 Task: Change  the formatting of the data to Which is Greater than5, In conditional formating, put the option 'Yelow Fill with Drak Yellow Text'add another formatting option Format As Table, insert the option Brown Table style Dark 3 In the sheet   Valor SalesZenith Sales log book
Action: Mouse moved to (83, 103)
Screenshot: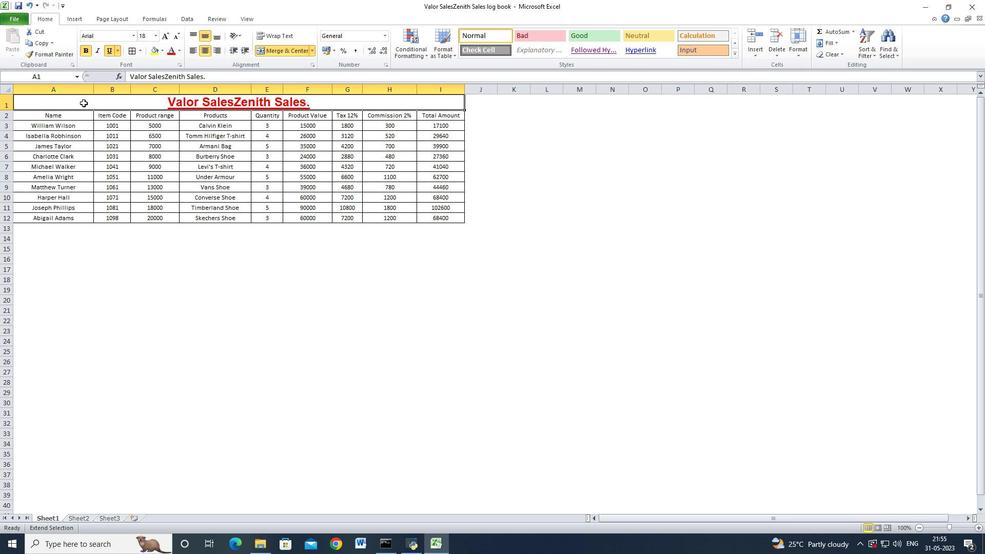 
Action: Mouse pressed left at (83, 103)
Screenshot: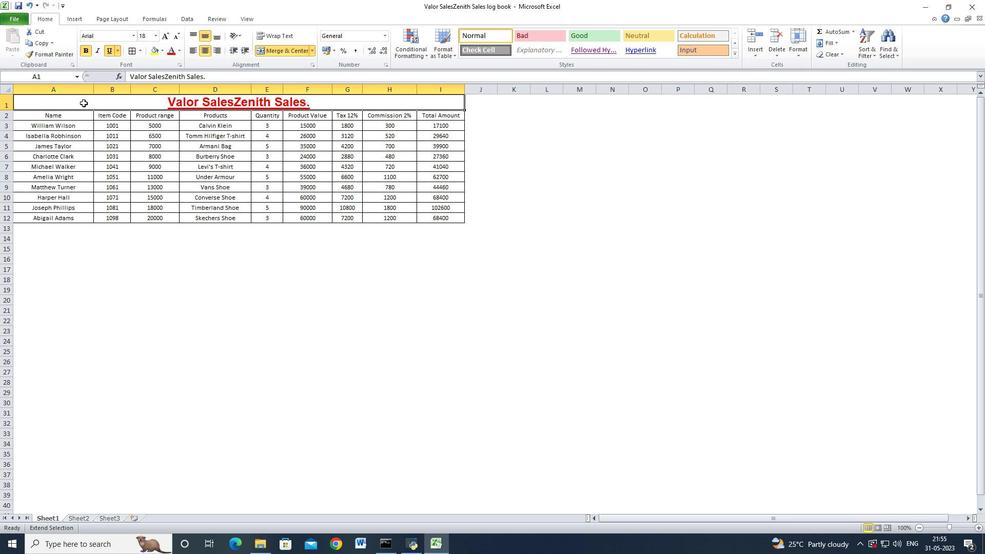 
Action: Mouse moved to (423, 54)
Screenshot: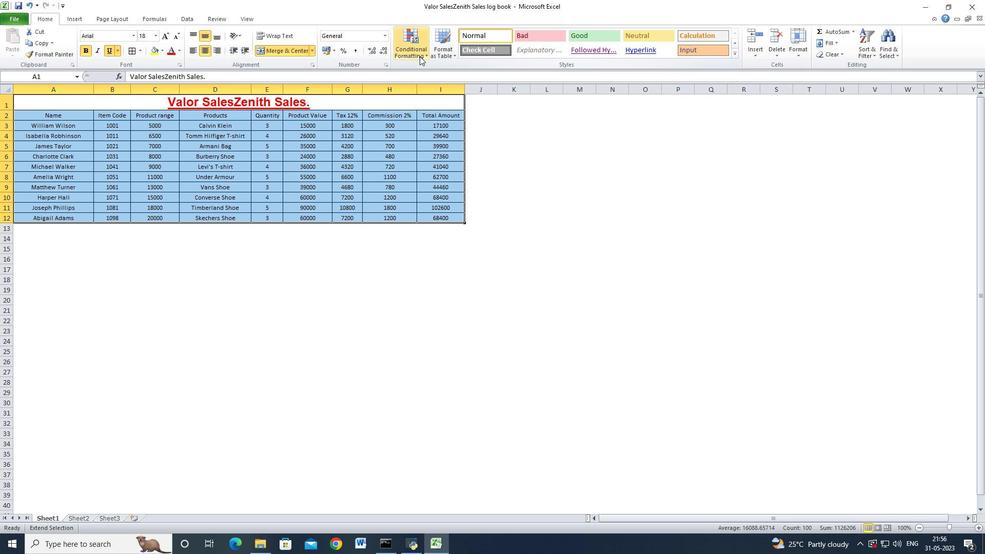 
Action: Mouse pressed left at (423, 54)
Screenshot: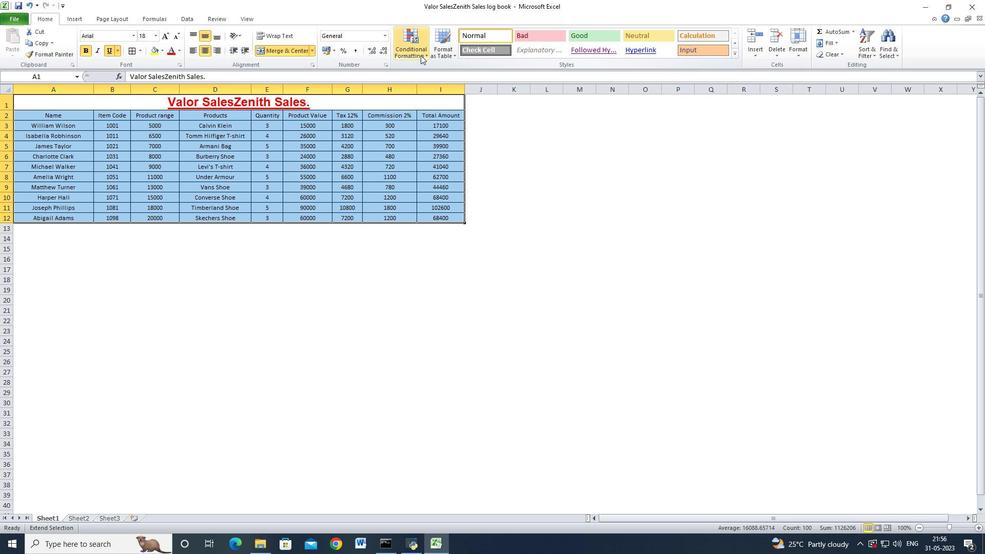
Action: Mouse moved to (522, 79)
Screenshot: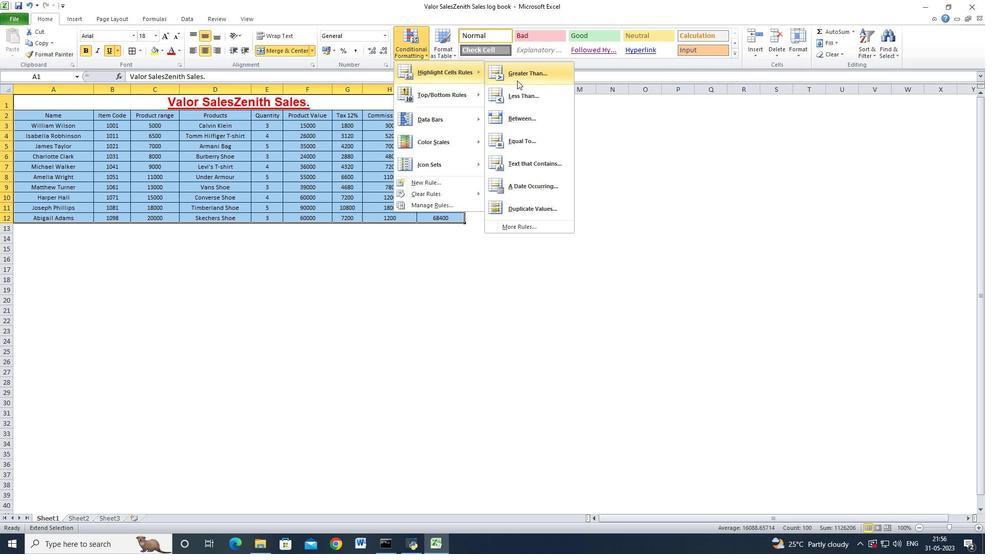 
Action: Mouse pressed left at (522, 79)
Screenshot: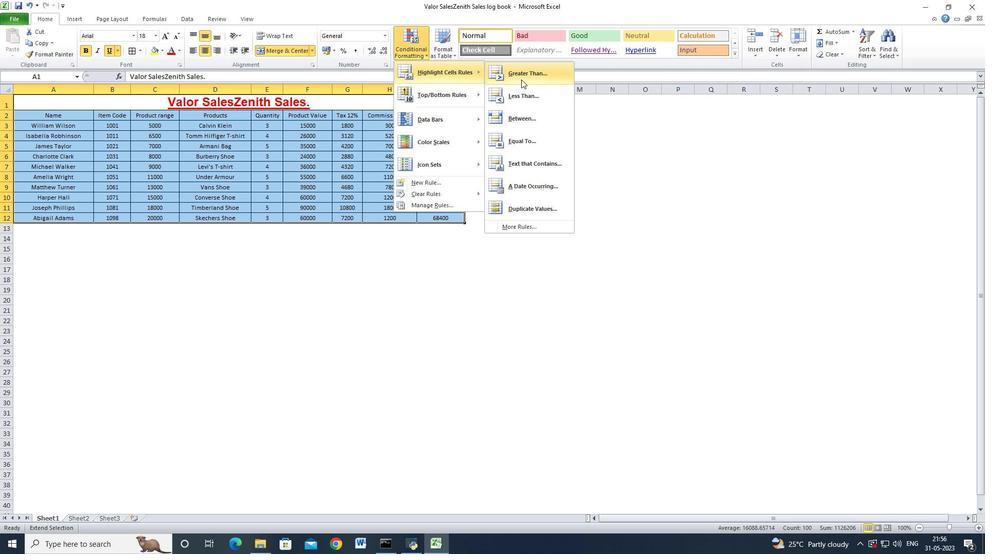 
Action: Mouse moved to (267, 274)
Screenshot: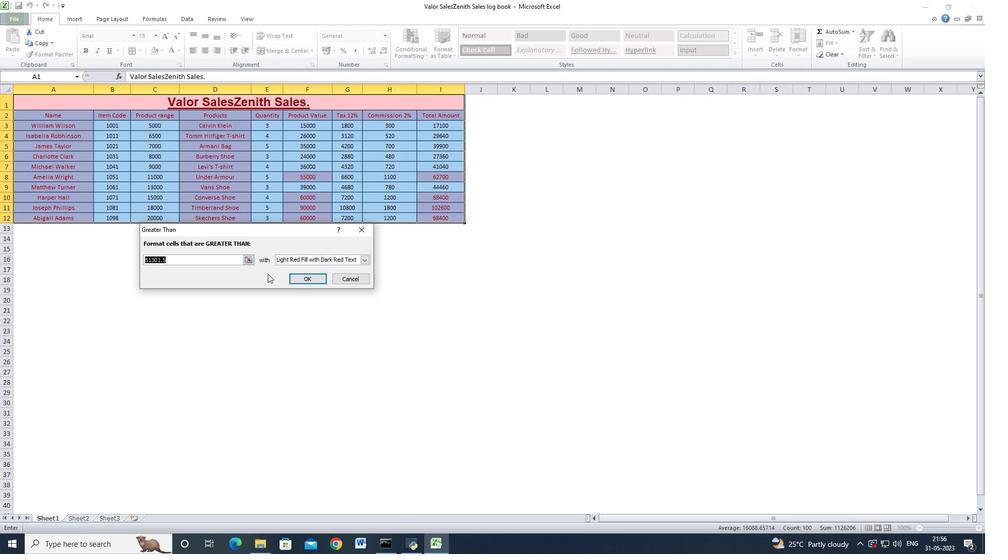 
Action: Key pressed 5
Screenshot: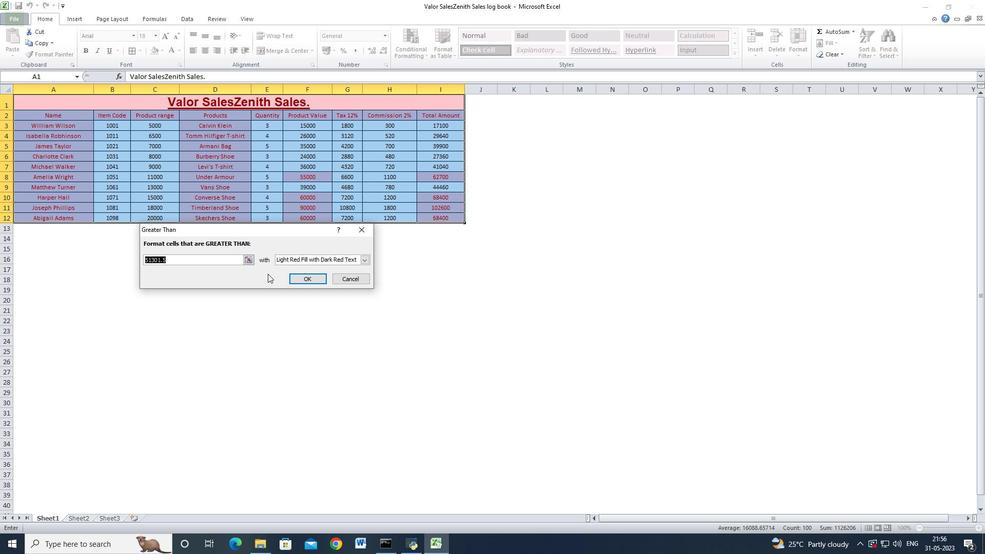 
Action: Mouse moved to (364, 260)
Screenshot: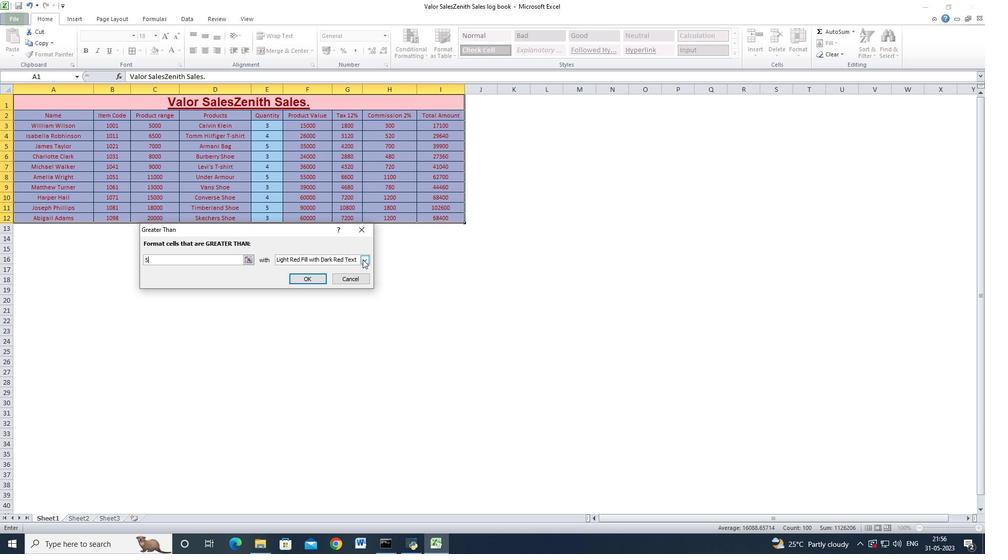 
Action: Mouse pressed left at (364, 260)
Screenshot: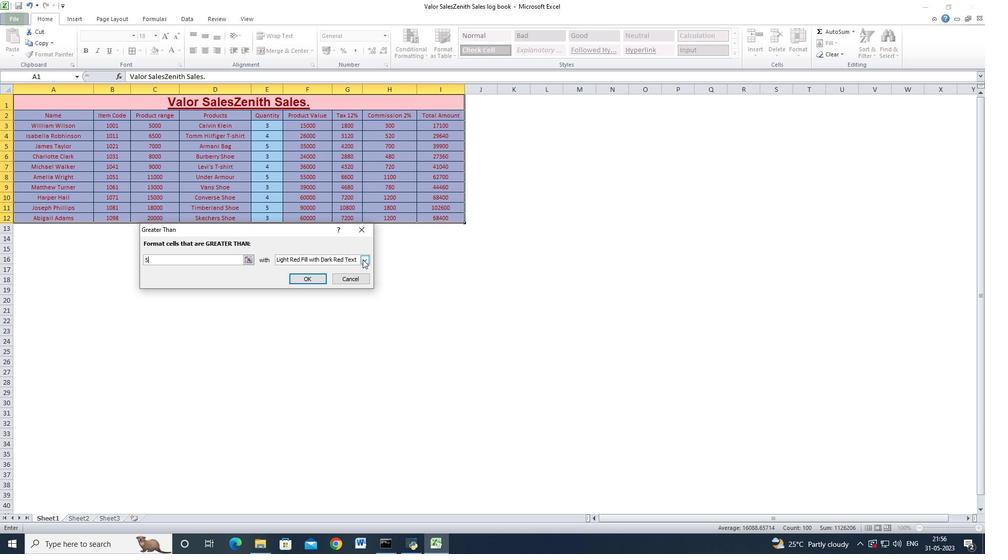 
Action: Mouse moved to (349, 276)
Screenshot: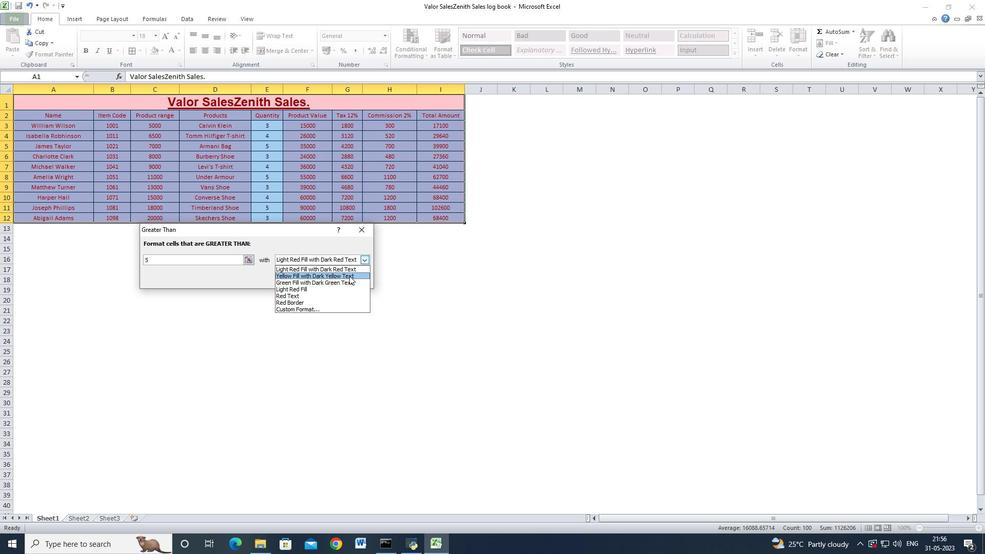 
Action: Mouse pressed left at (349, 276)
Screenshot: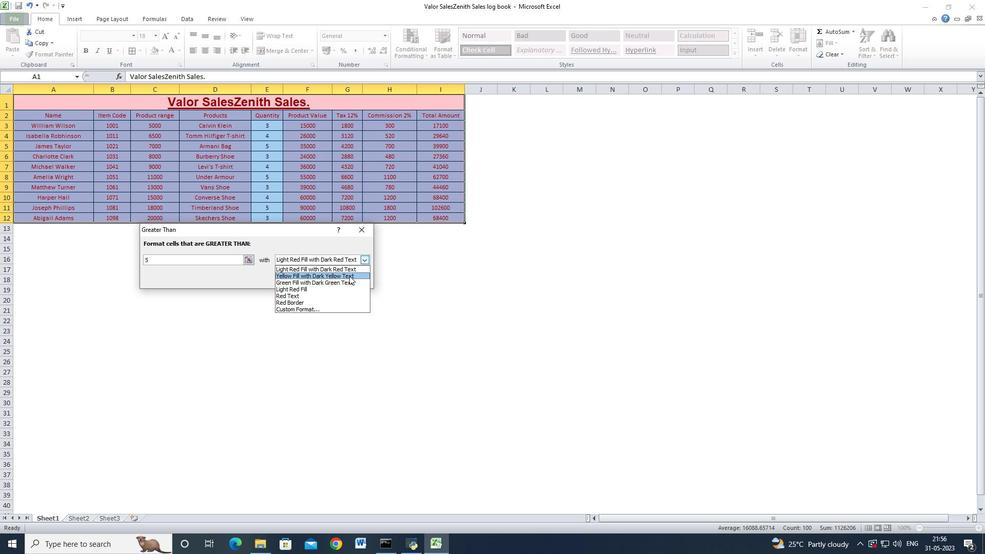 
Action: Mouse moved to (305, 277)
Screenshot: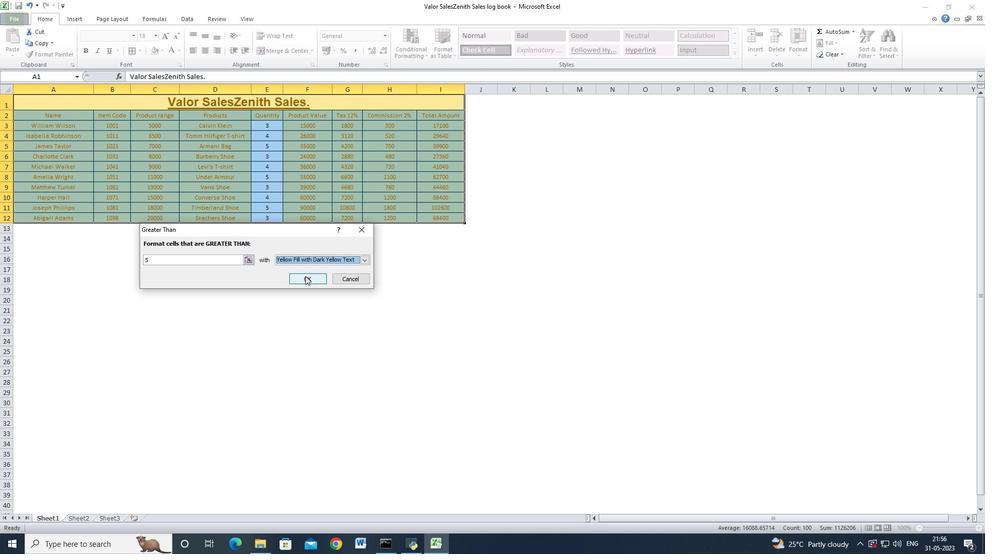 
Action: Mouse pressed left at (305, 277)
Screenshot: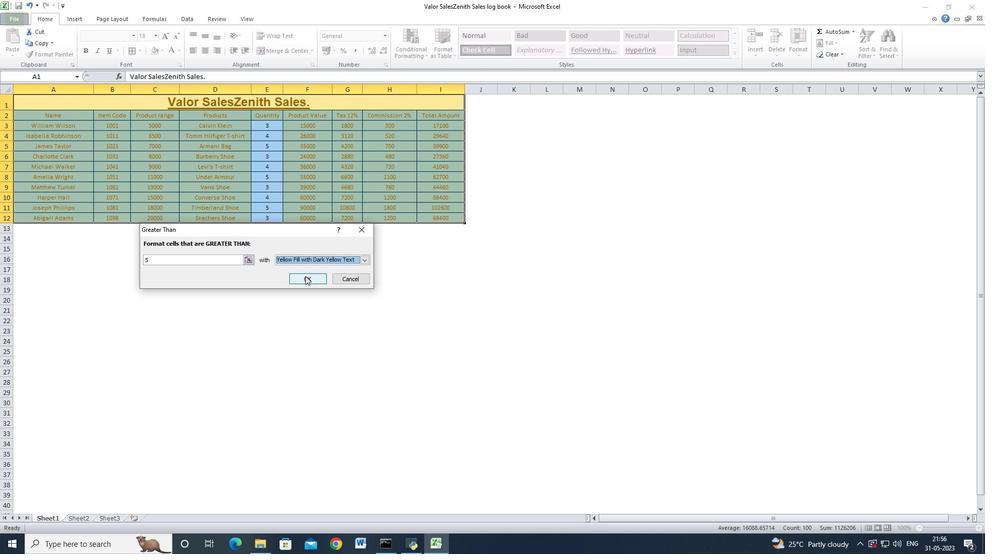 
Action: Mouse moved to (371, 165)
Screenshot: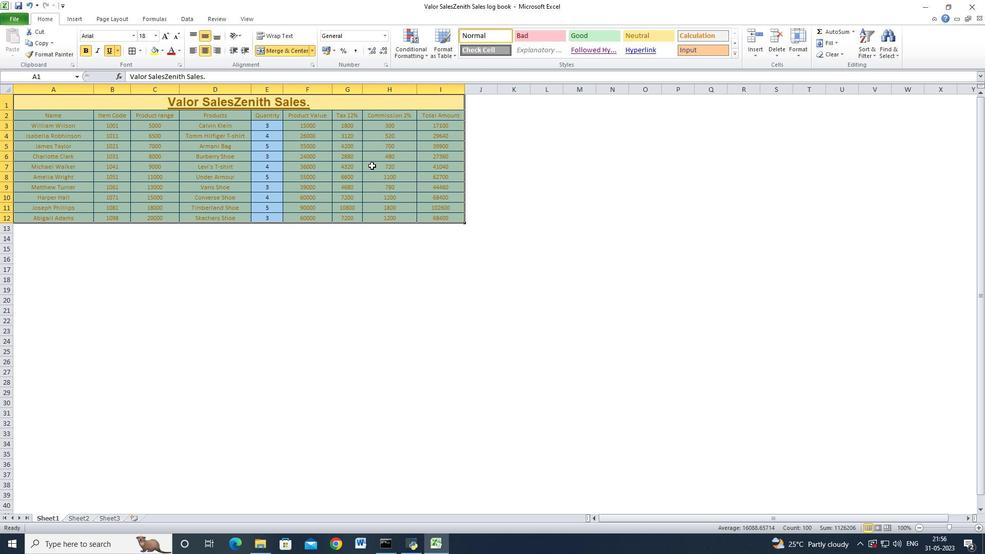 
Action: Mouse pressed left at (371, 165)
Screenshot: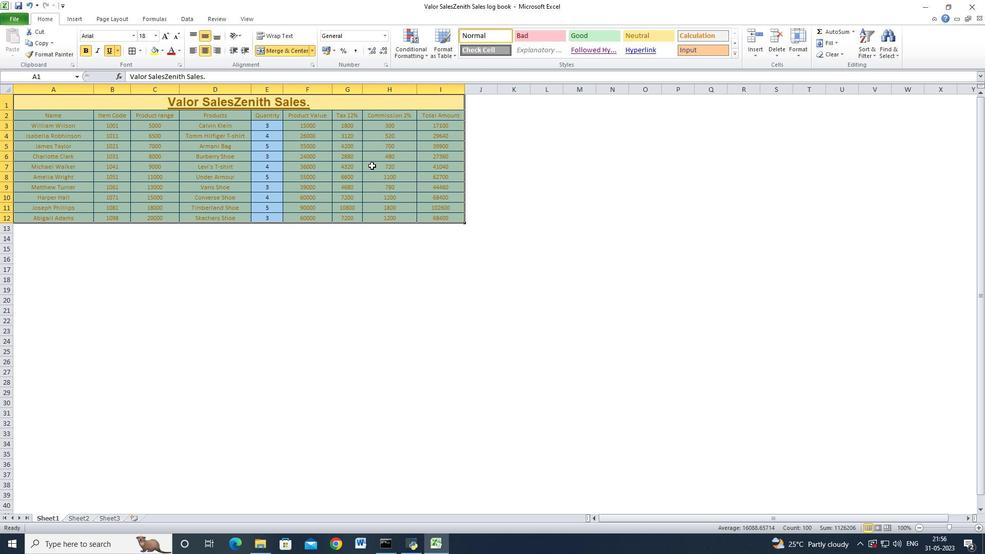 
Action: Mouse moved to (123, 103)
Screenshot: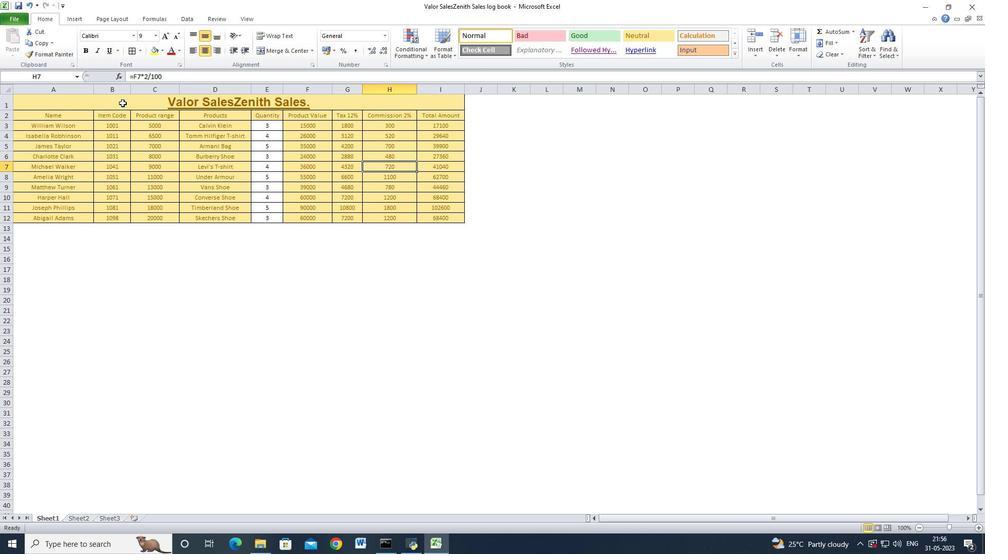
Action: Mouse pressed left at (123, 103)
Screenshot: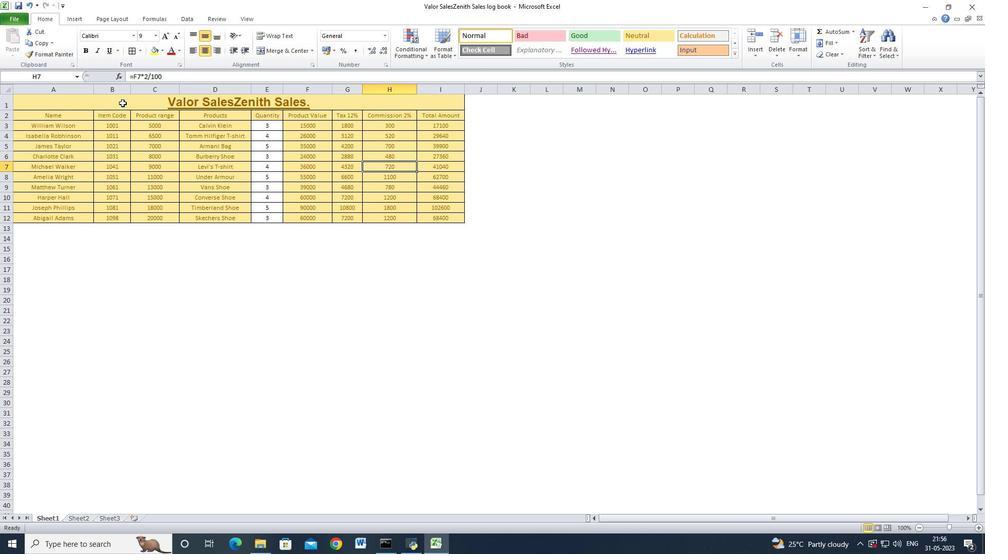 
Action: Mouse moved to (453, 53)
Screenshot: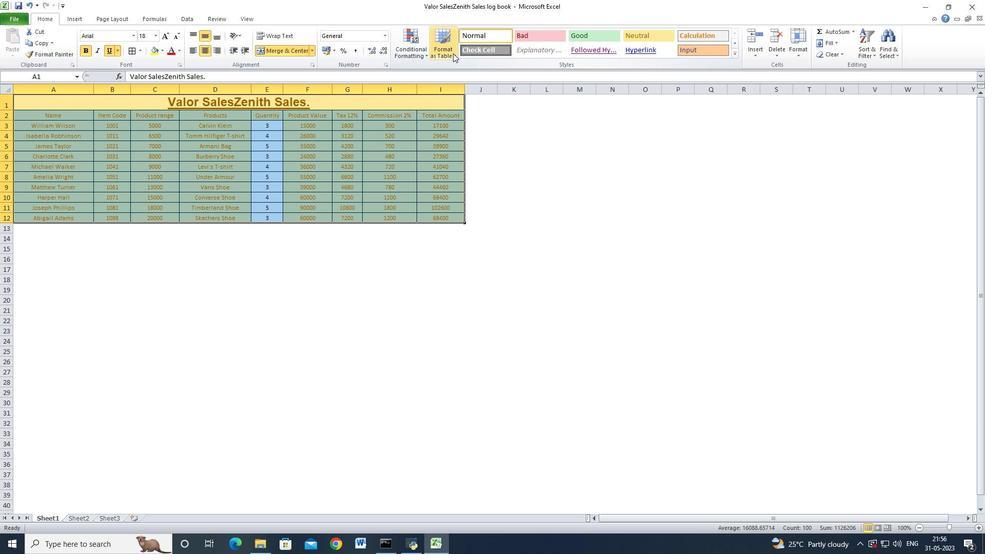 
Action: Mouse pressed left at (453, 53)
Screenshot: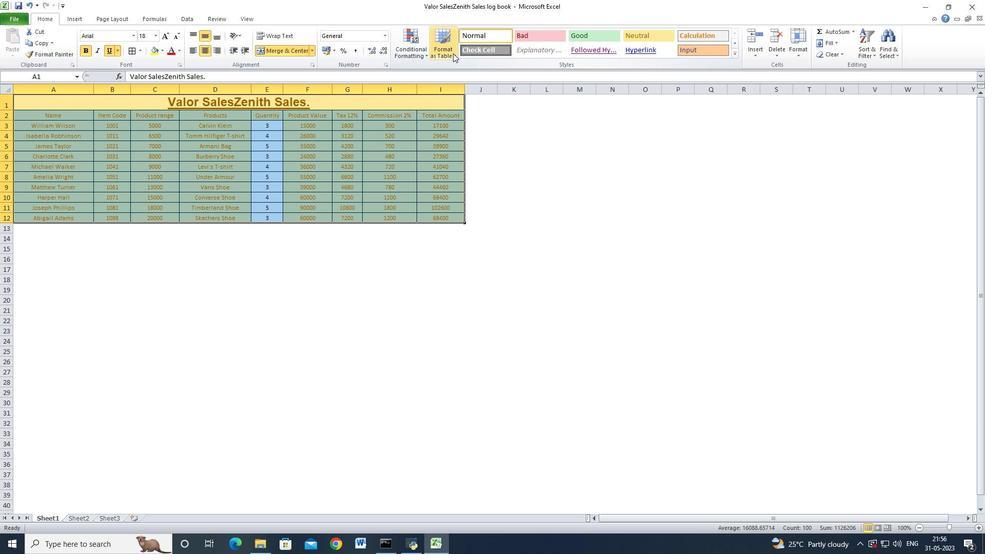 
Action: Mouse moved to (516, 296)
Screenshot: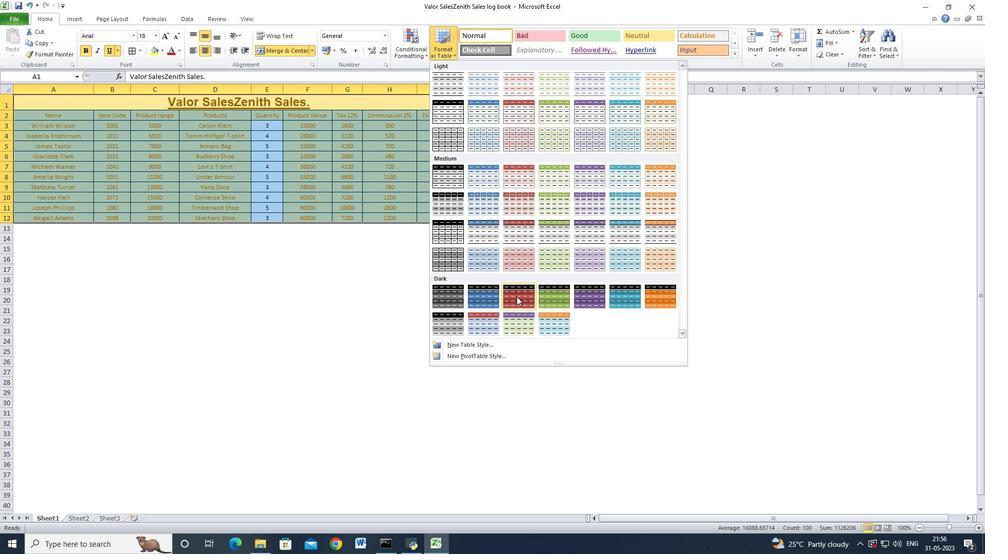 
Action: Mouse pressed left at (516, 296)
Screenshot: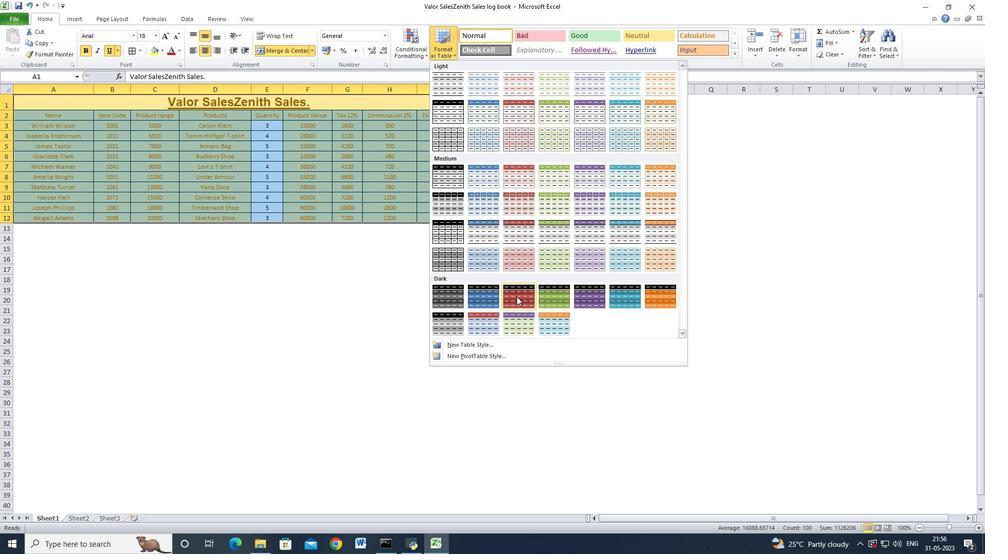 
Action: Mouse moved to (248, 277)
Screenshot: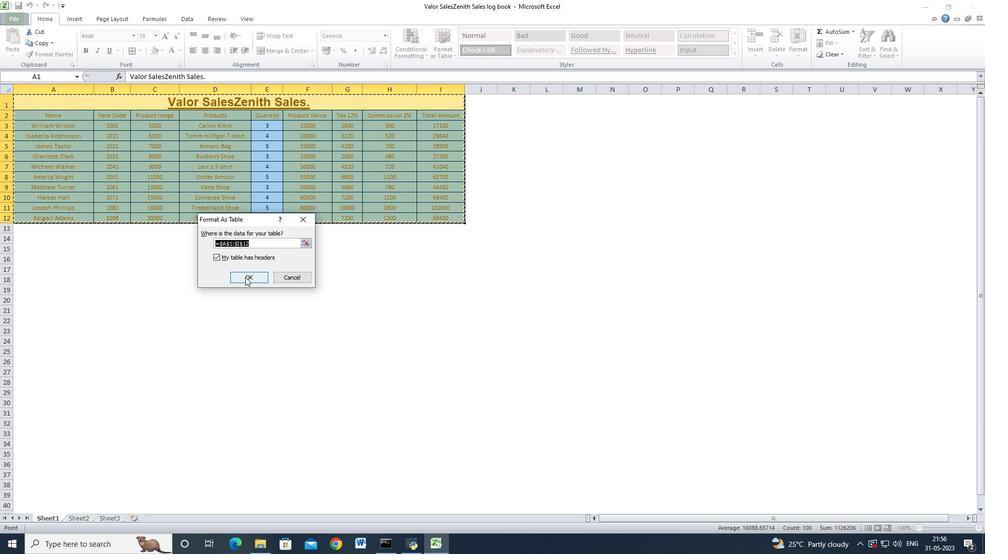 
Action: Mouse pressed left at (248, 277)
Screenshot: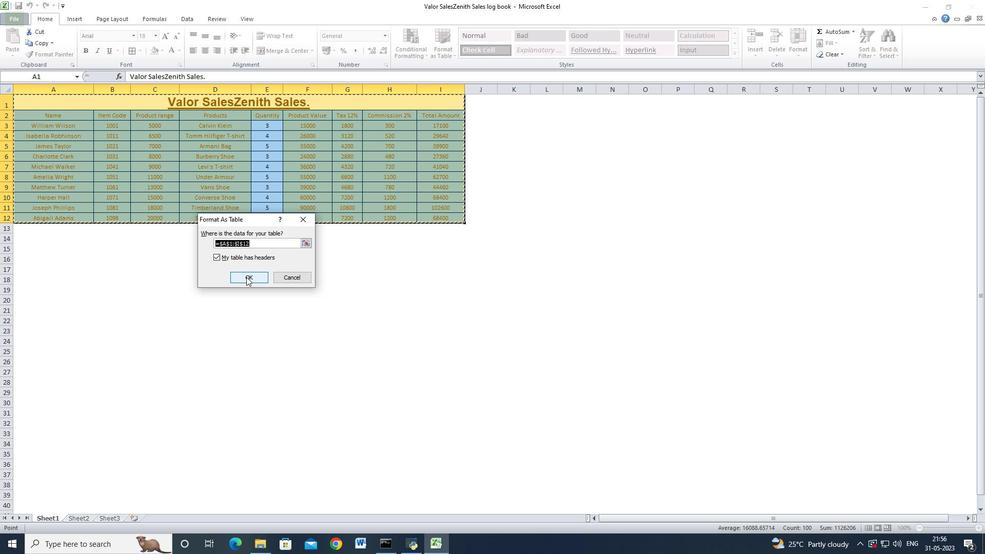 
Action: Mouse moved to (332, 177)
Screenshot: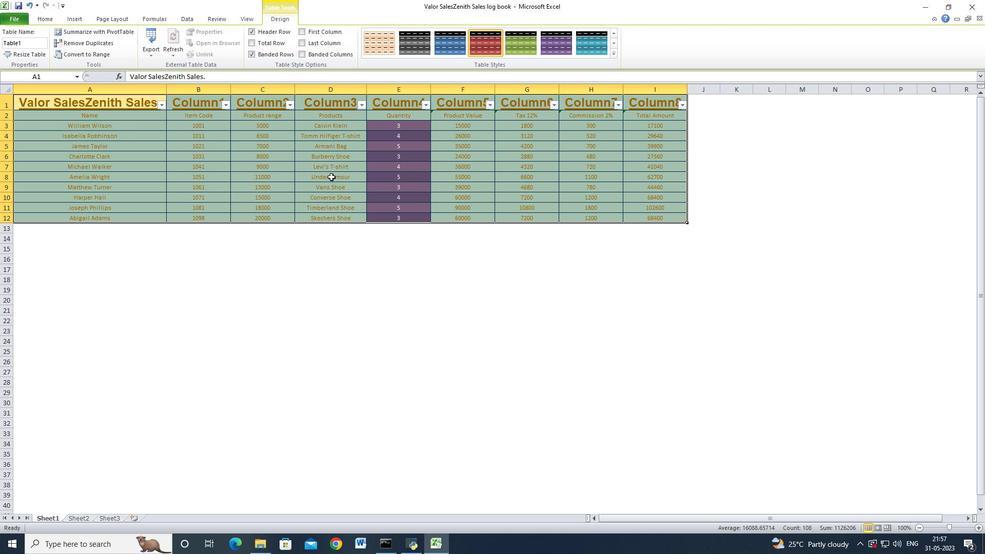 
Action: Mouse pressed left at (332, 177)
Screenshot: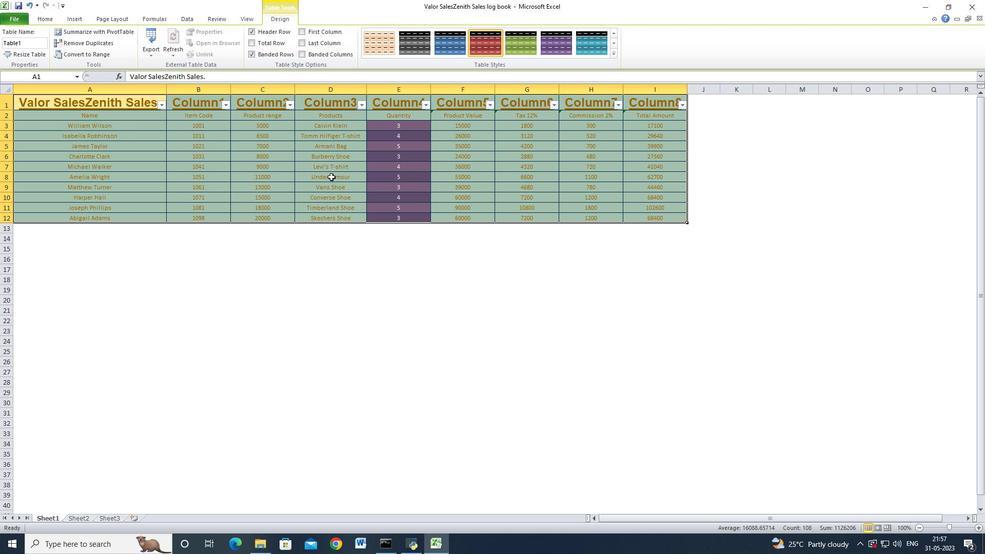 
Action: Mouse moved to (476, 201)
Screenshot: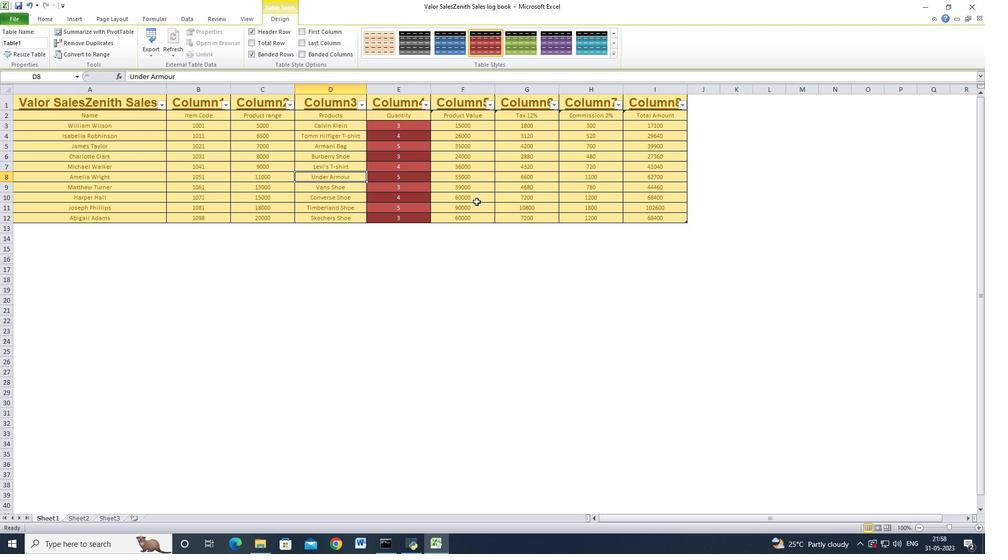 
